 Task: Print in B4(JIS) paper size.
Action: Mouse moved to (100, 92)
Screenshot: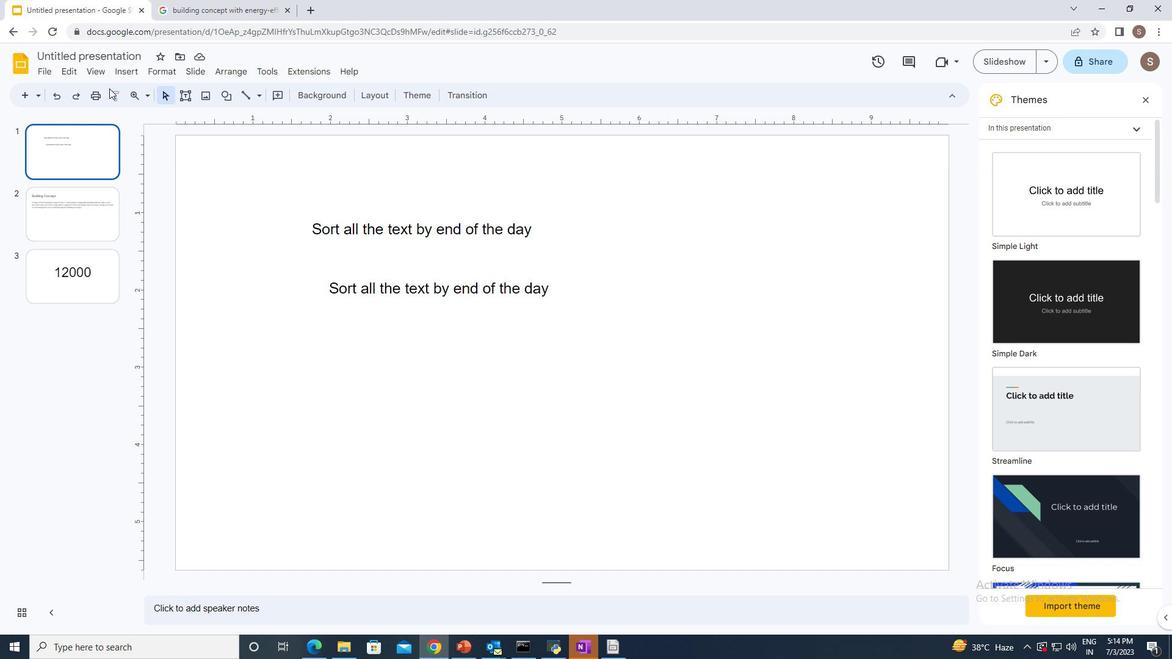 
Action: Mouse pressed left at (100, 92)
Screenshot: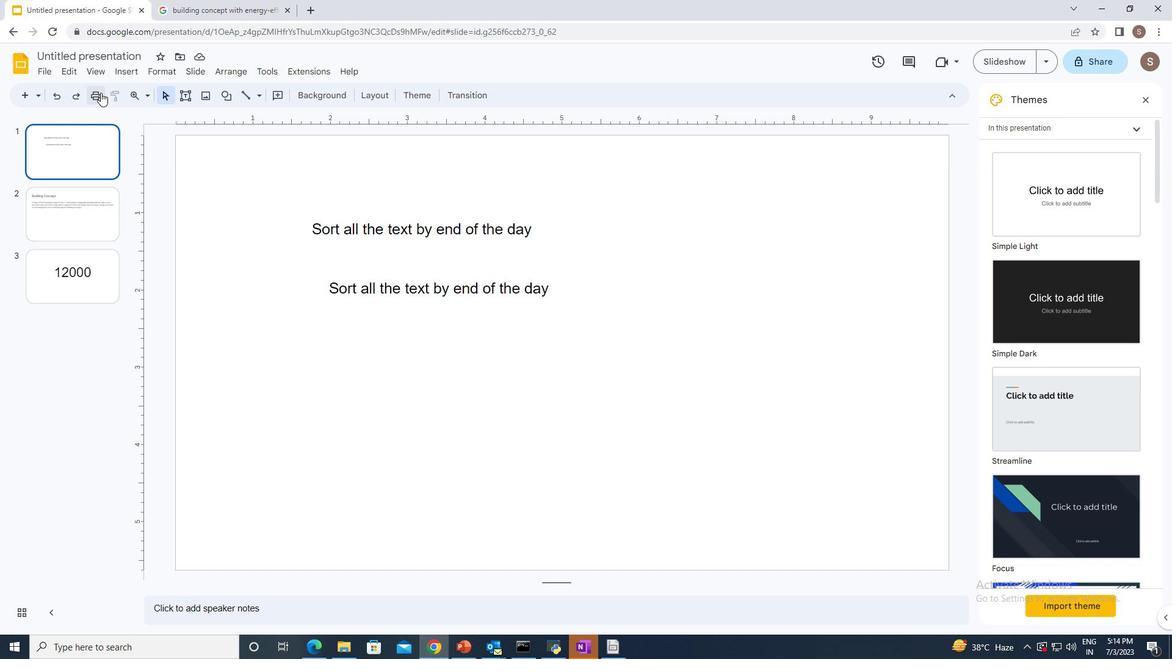 
Action: Mouse moved to (900, 202)
Screenshot: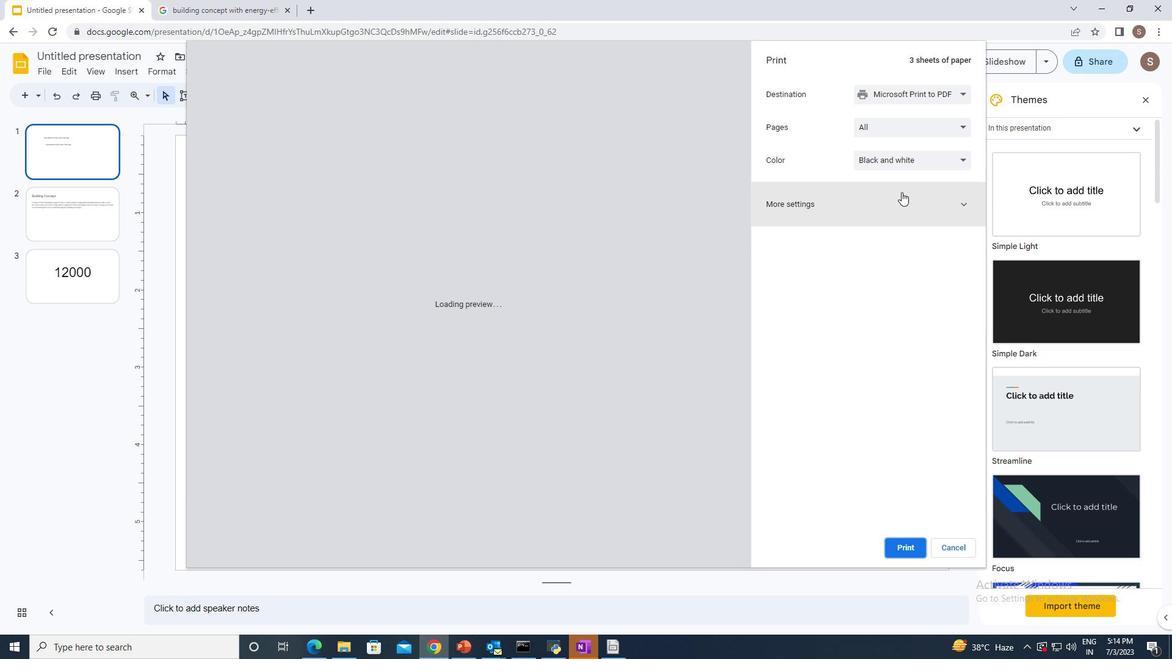 
Action: Mouse pressed left at (900, 202)
Screenshot: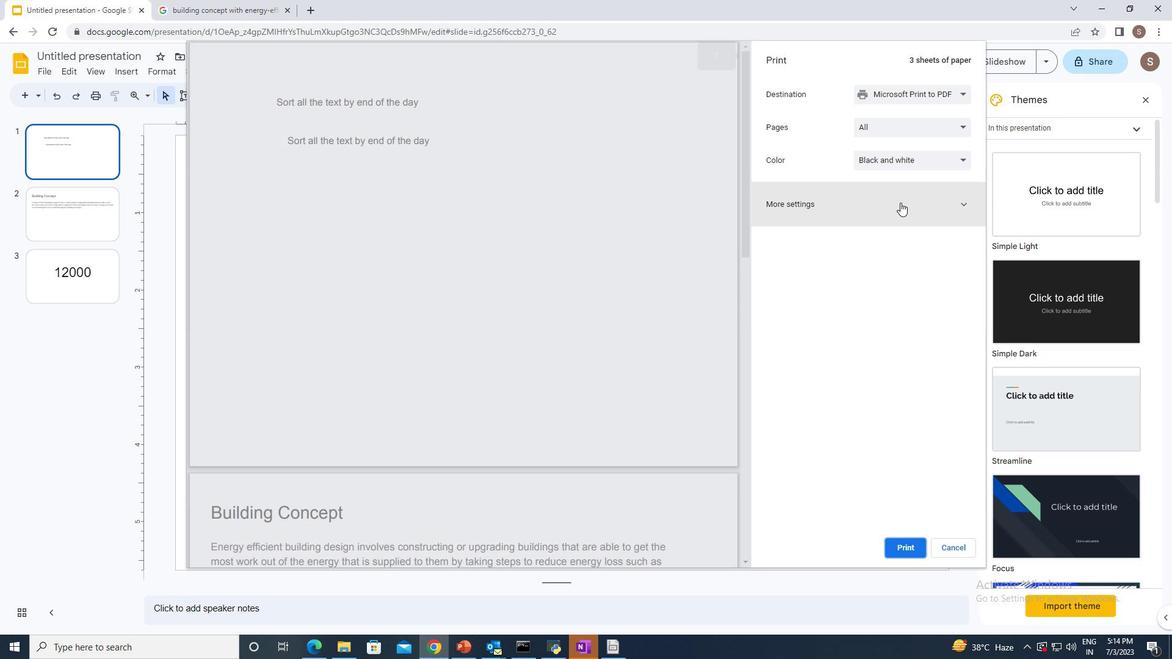 
Action: Mouse moved to (900, 251)
Screenshot: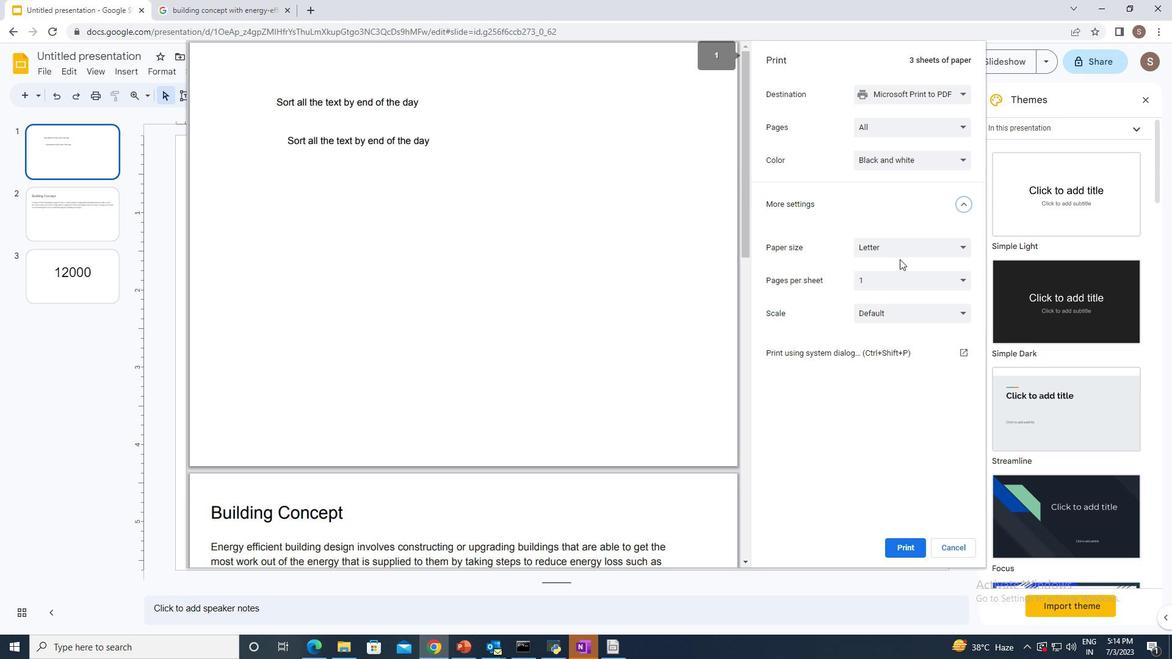 
Action: Mouse pressed left at (900, 251)
Screenshot: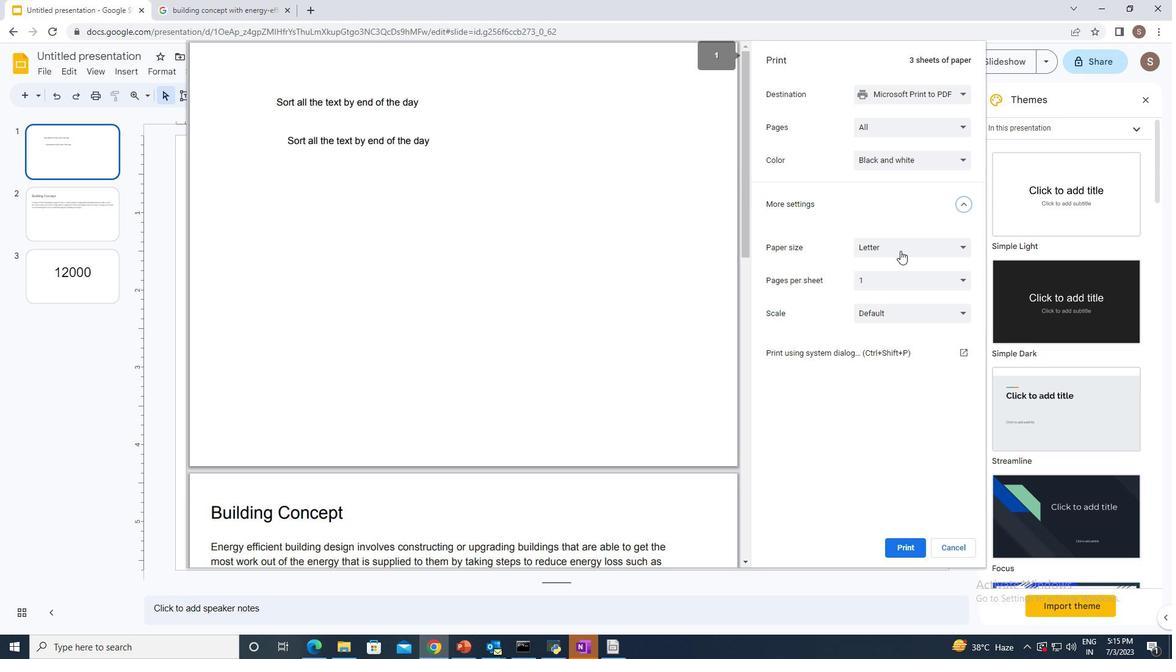 
Action: Mouse moved to (873, 343)
Screenshot: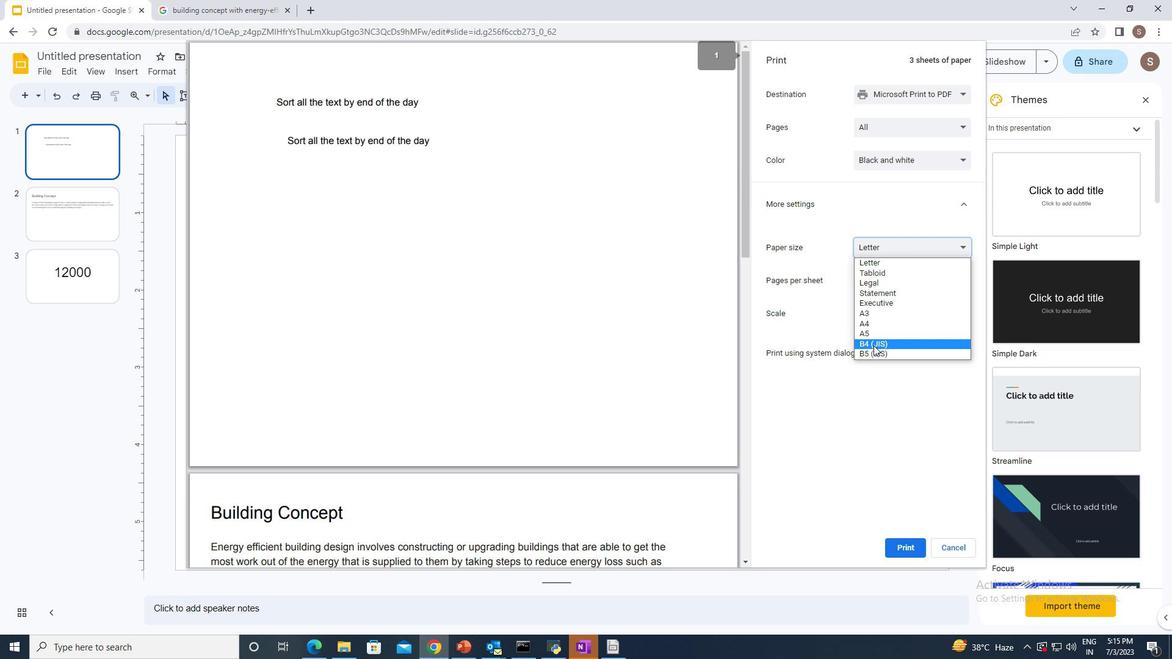 
Action: Mouse pressed left at (873, 343)
Screenshot: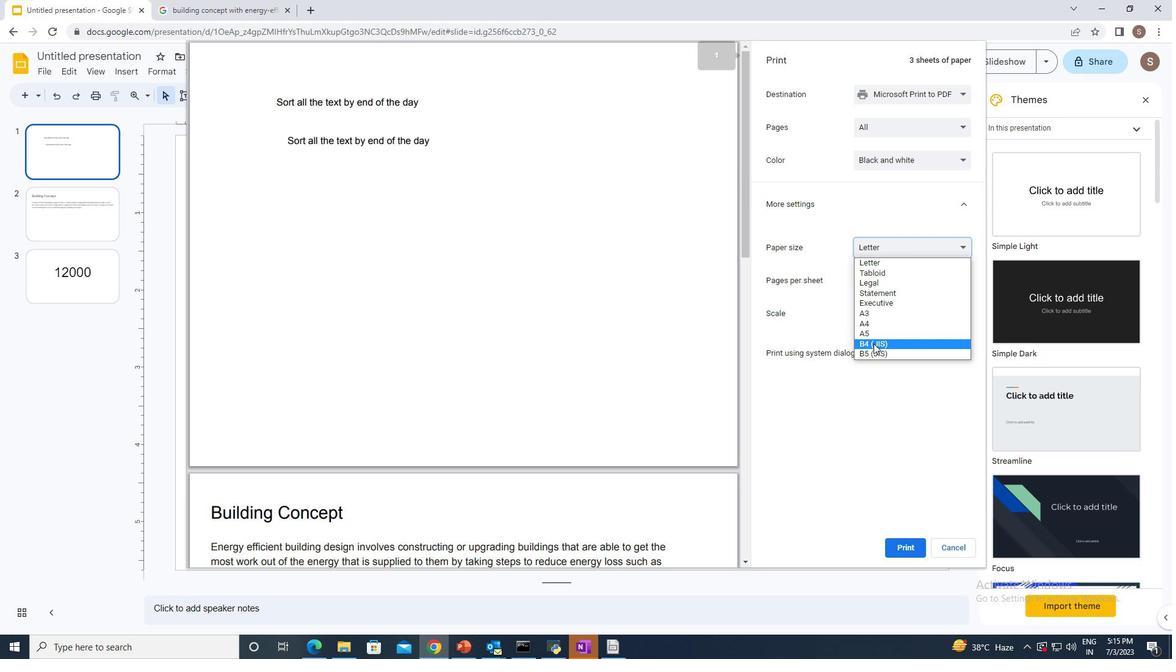 
Action: Mouse moved to (903, 541)
Screenshot: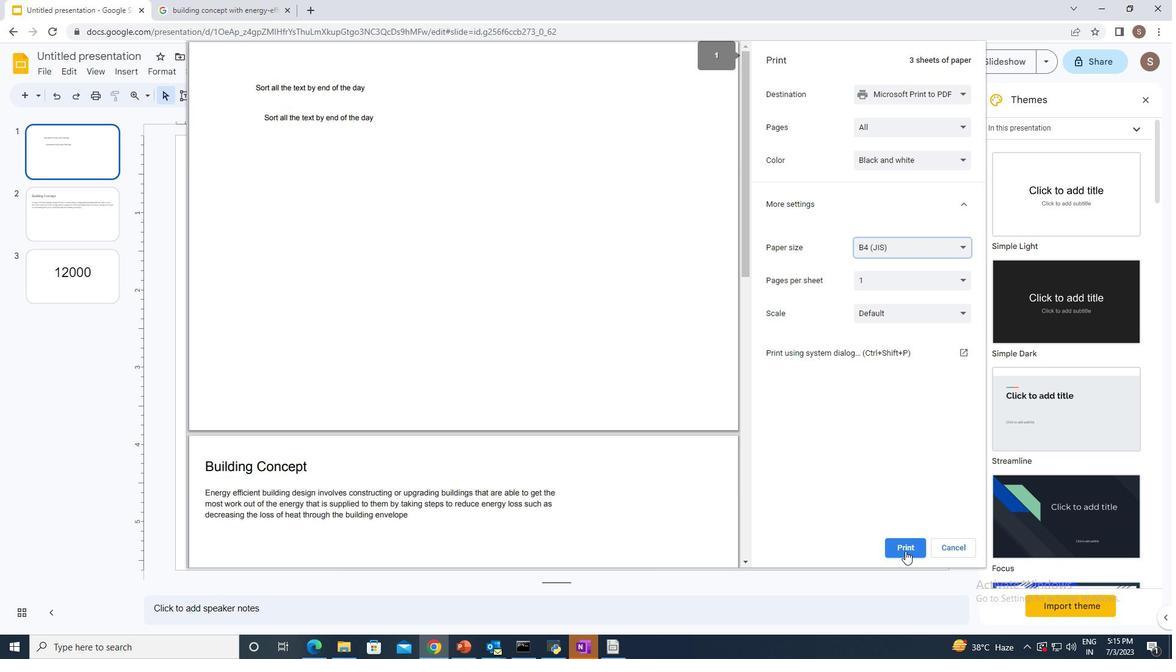 
Action: Mouse pressed left at (903, 541)
Screenshot: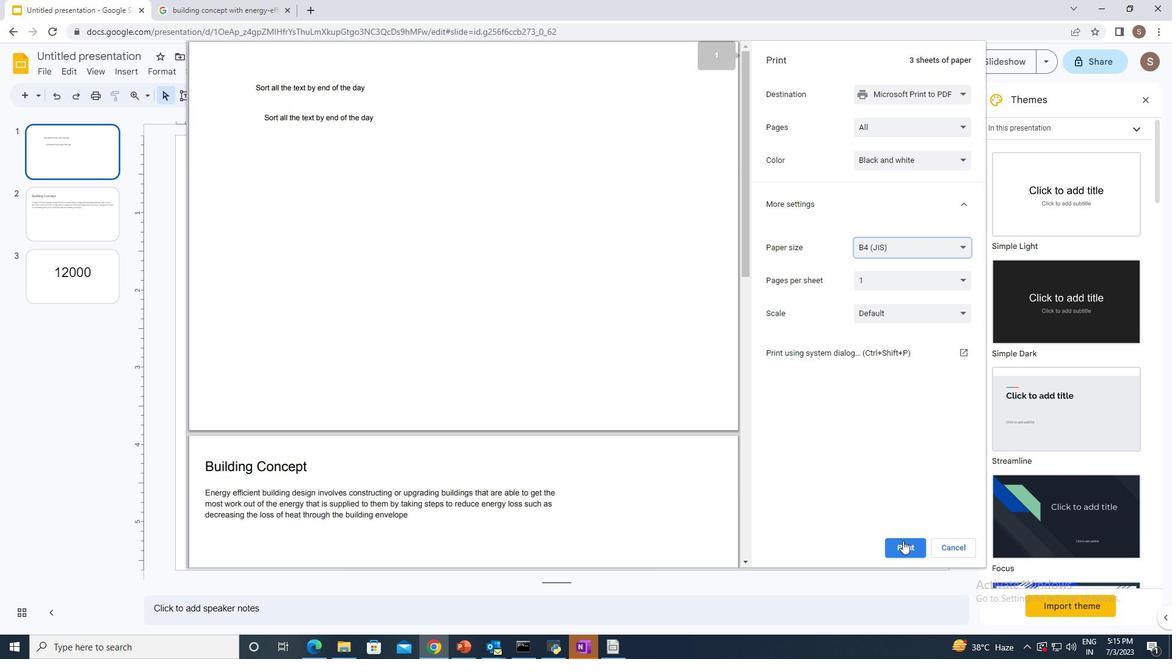 
